 Task: Create a rule when a checklist is made incomplete in a card by anyone.
Action: Mouse moved to (1088, 85)
Screenshot: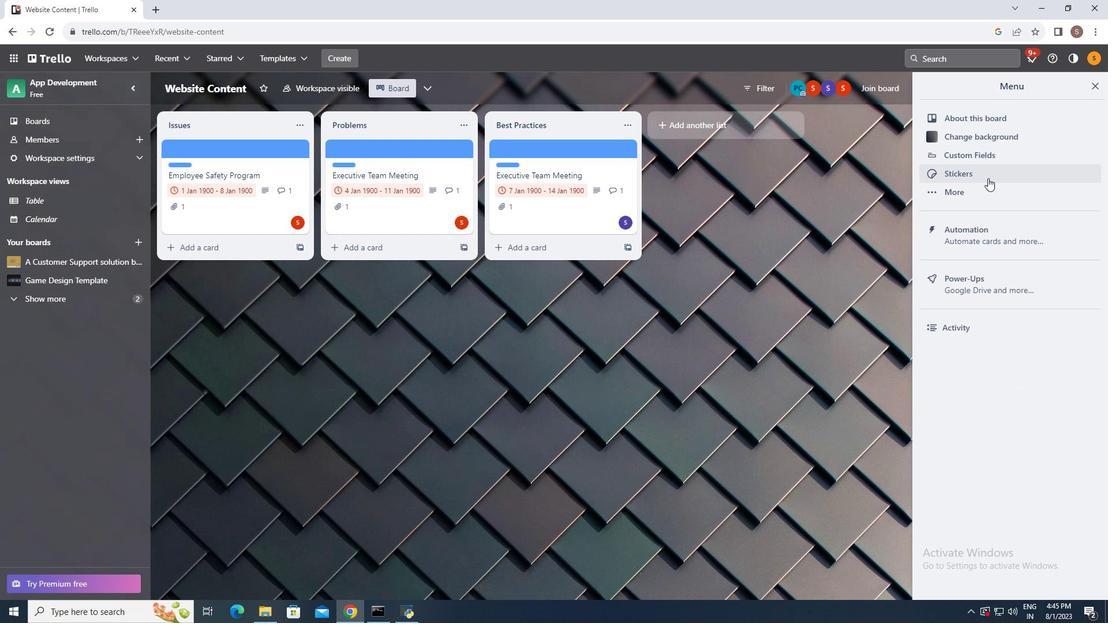 
Action: Mouse pressed left at (1088, 85)
Screenshot: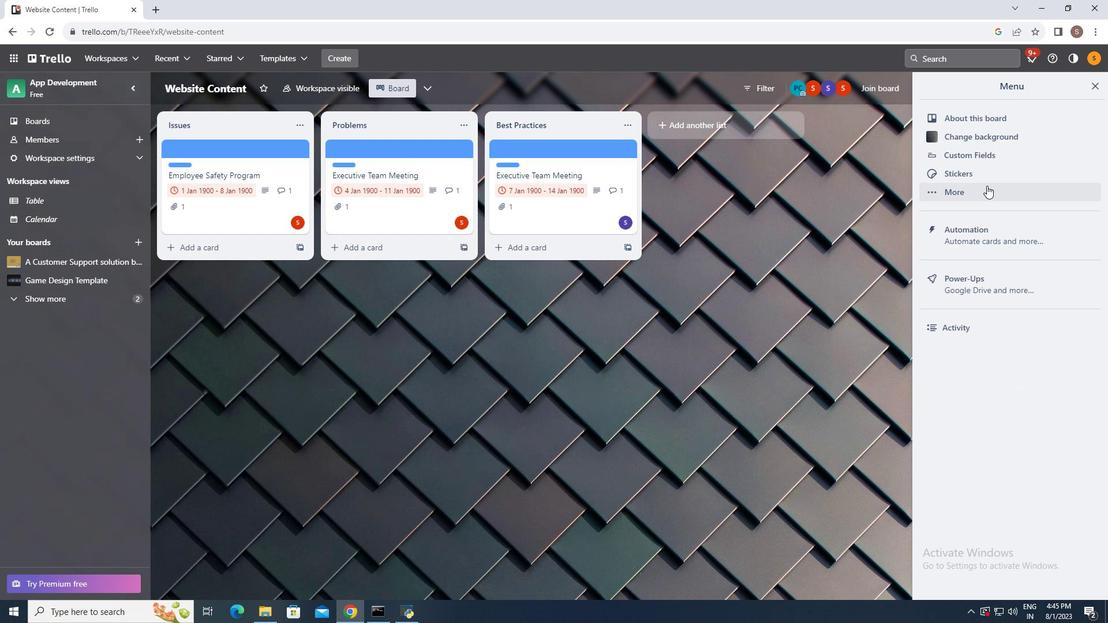 
Action: Mouse moved to (987, 222)
Screenshot: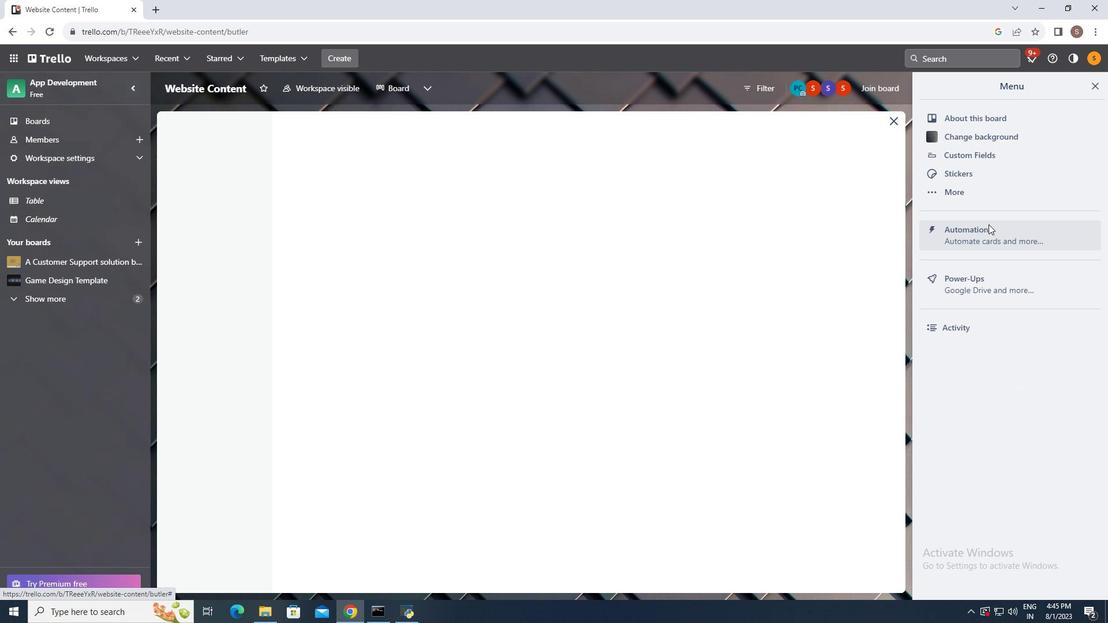 
Action: Mouse pressed left at (987, 222)
Screenshot: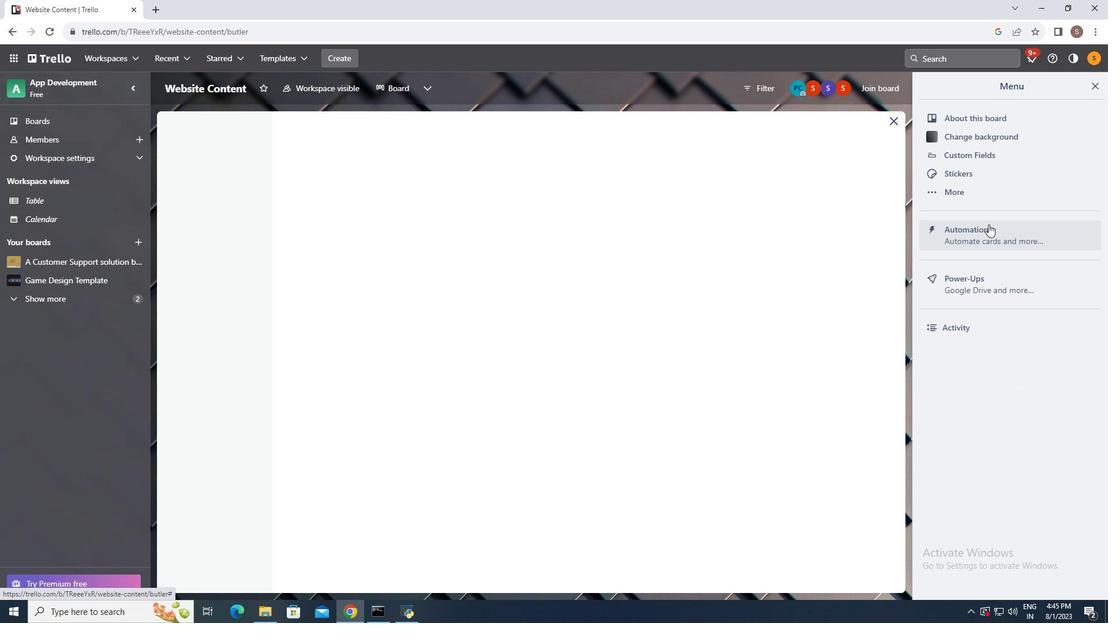 
Action: Mouse moved to (209, 185)
Screenshot: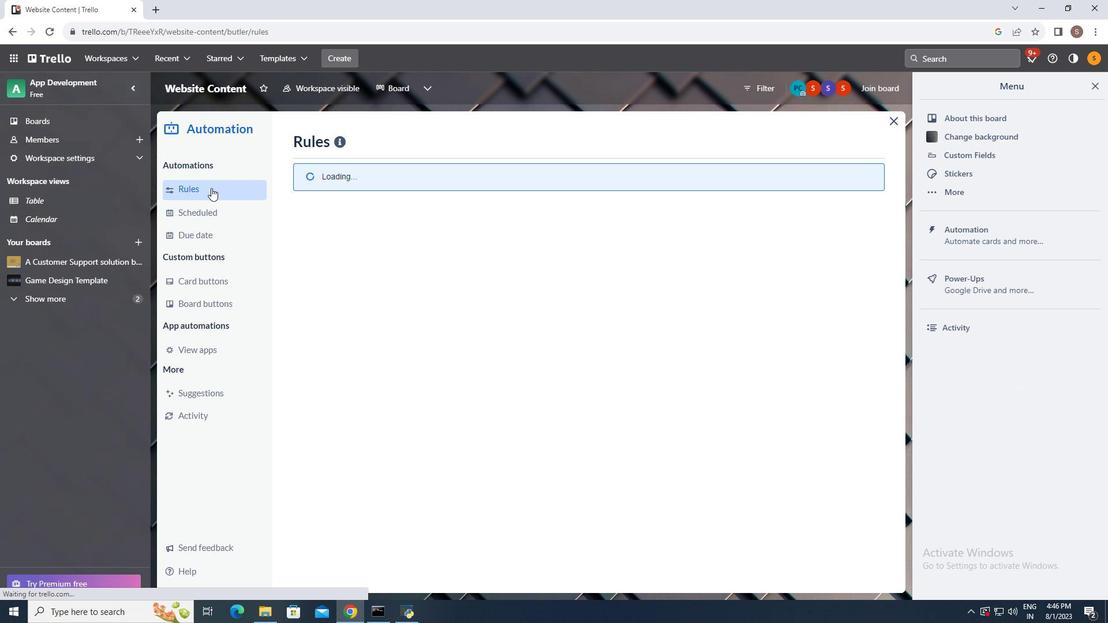 
Action: Mouse pressed left at (209, 185)
Screenshot: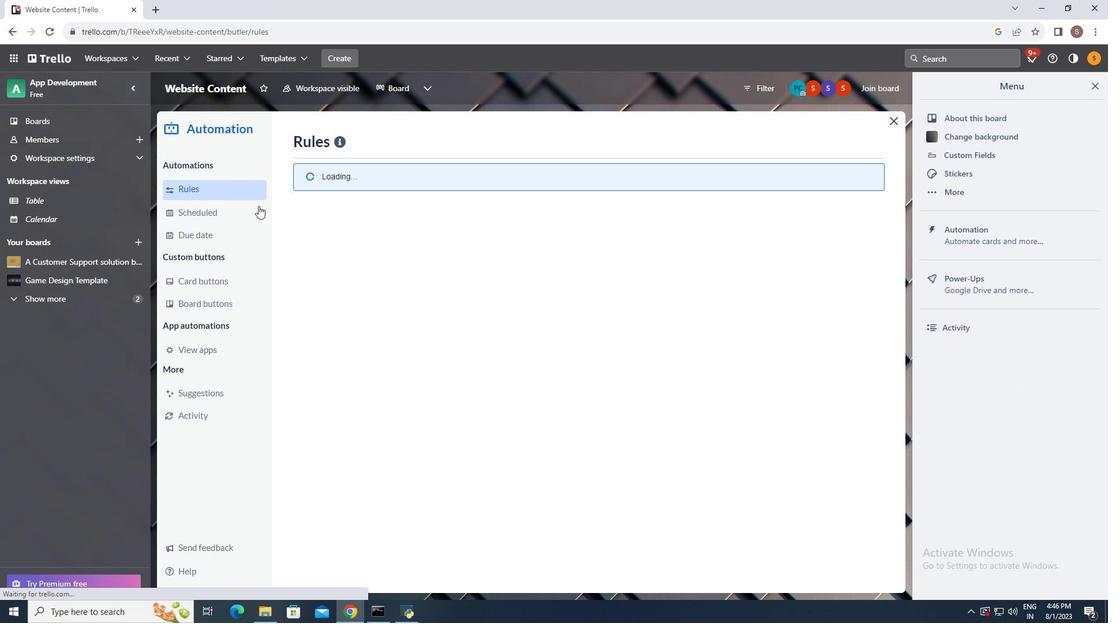 
Action: Mouse moved to (778, 142)
Screenshot: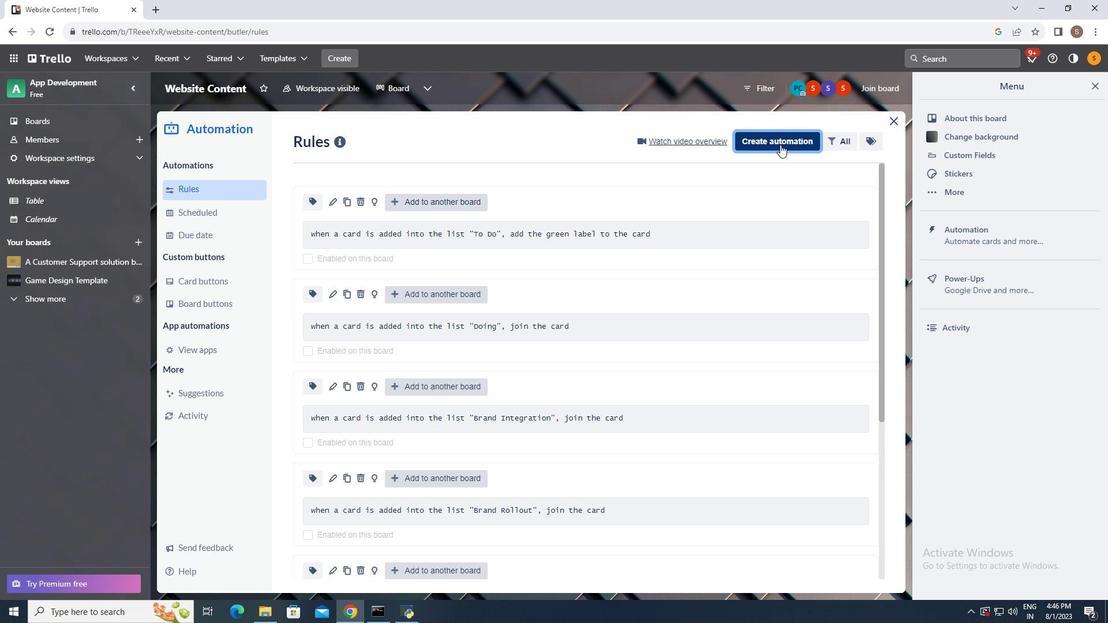 
Action: Mouse pressed left at (778, 142)
Screenshot: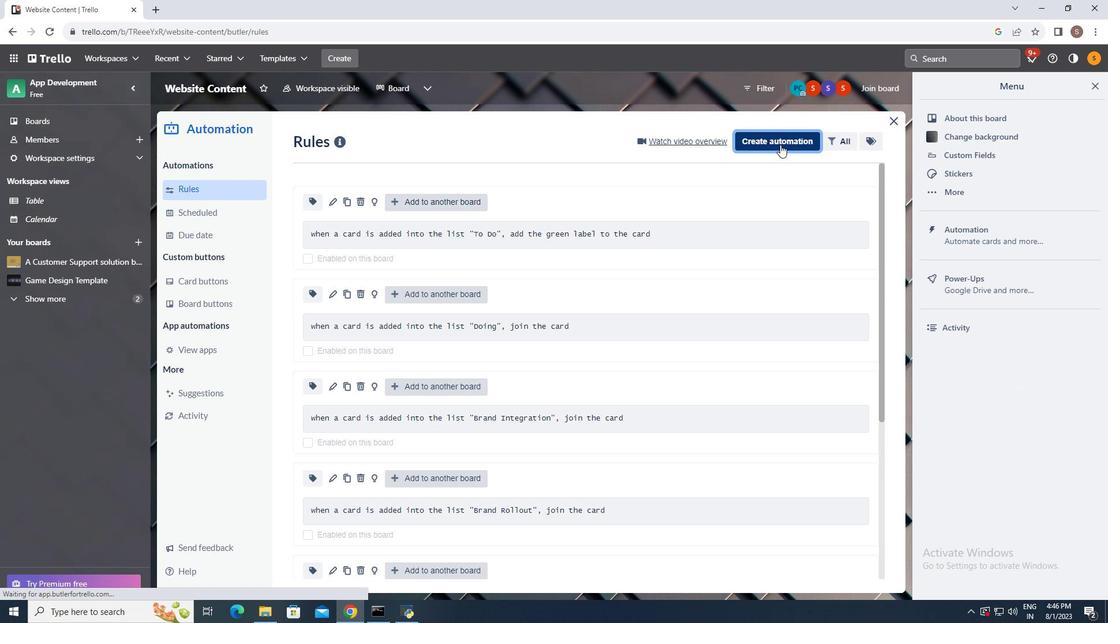 
Action: Mouse moved to (510, 247)
Screenshot: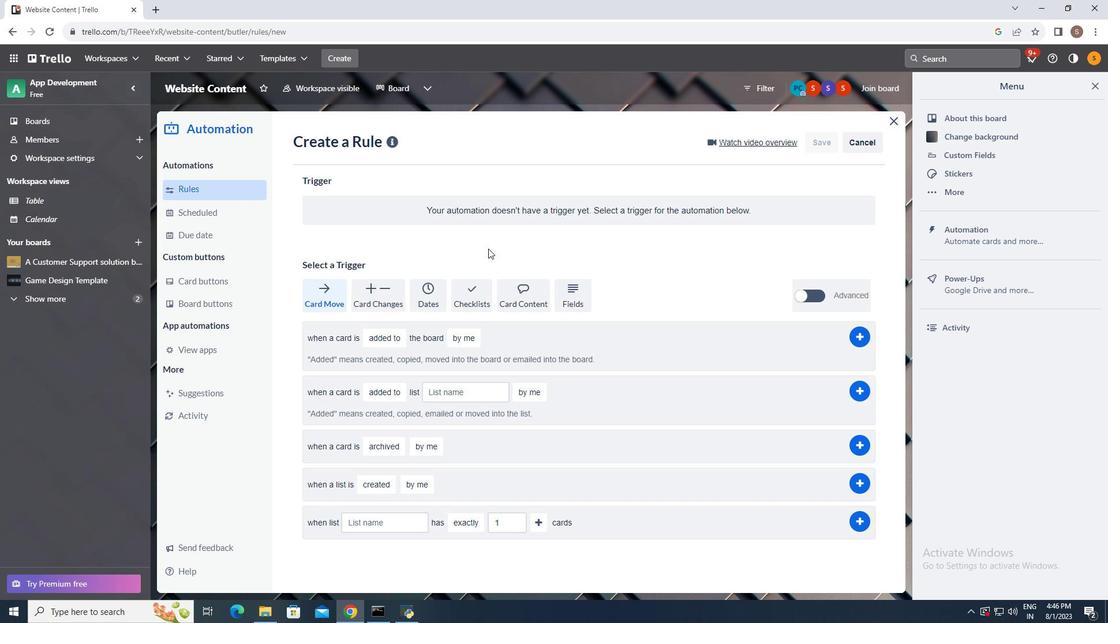 
Action: Mouse pressed left at (510, 247)
Screenshot: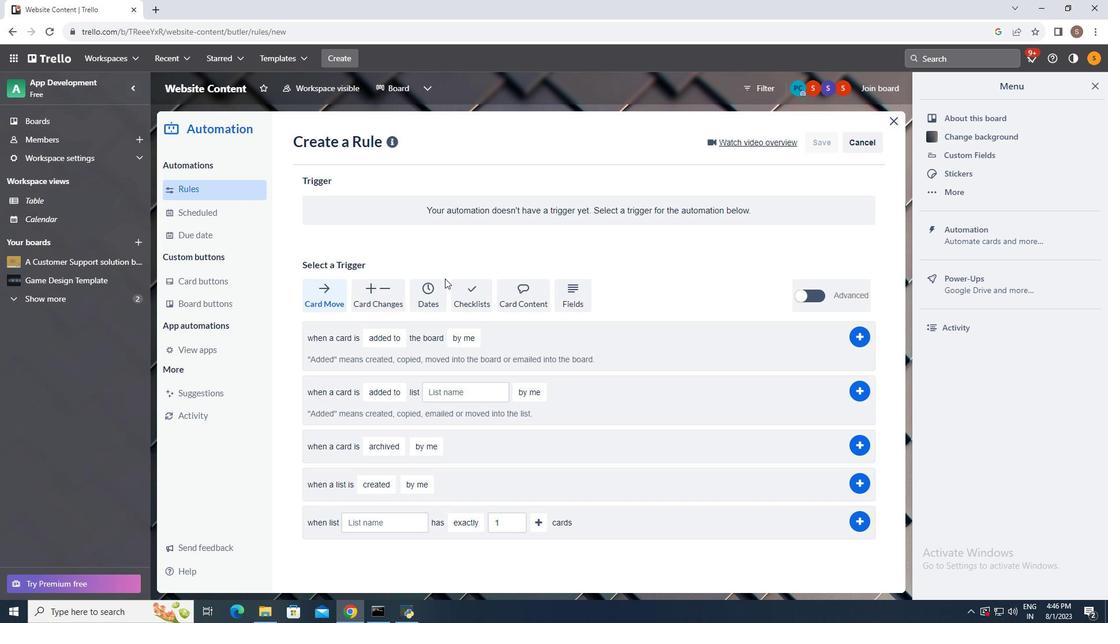 
Action: Mouse moved to (459, 285)
Screenshot: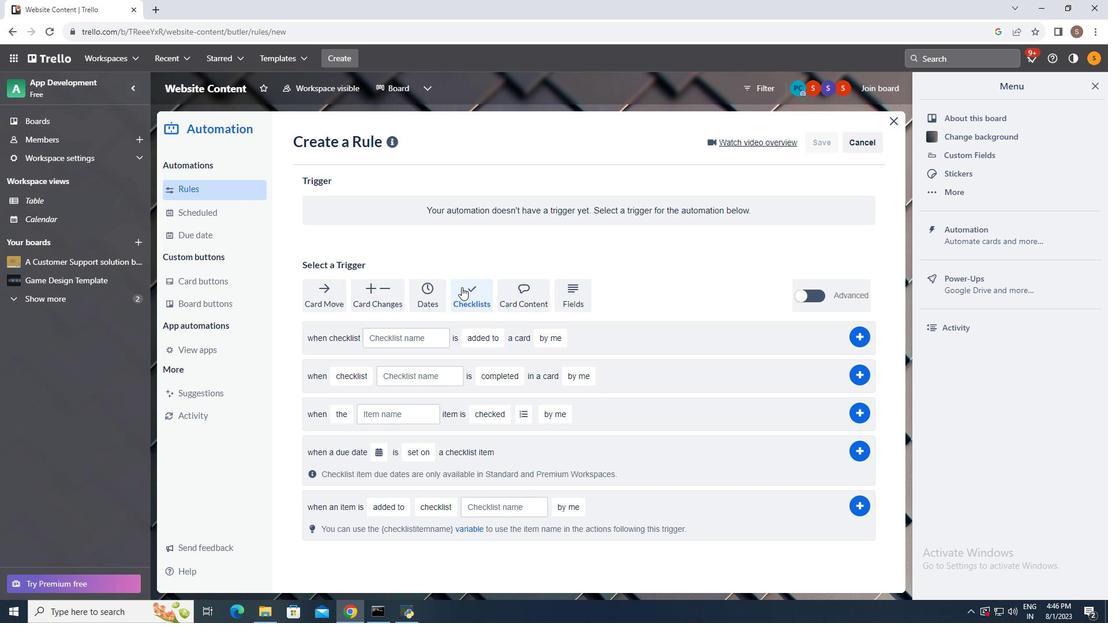
Action: Mouse pressed left at (459, 285)
Screenshot: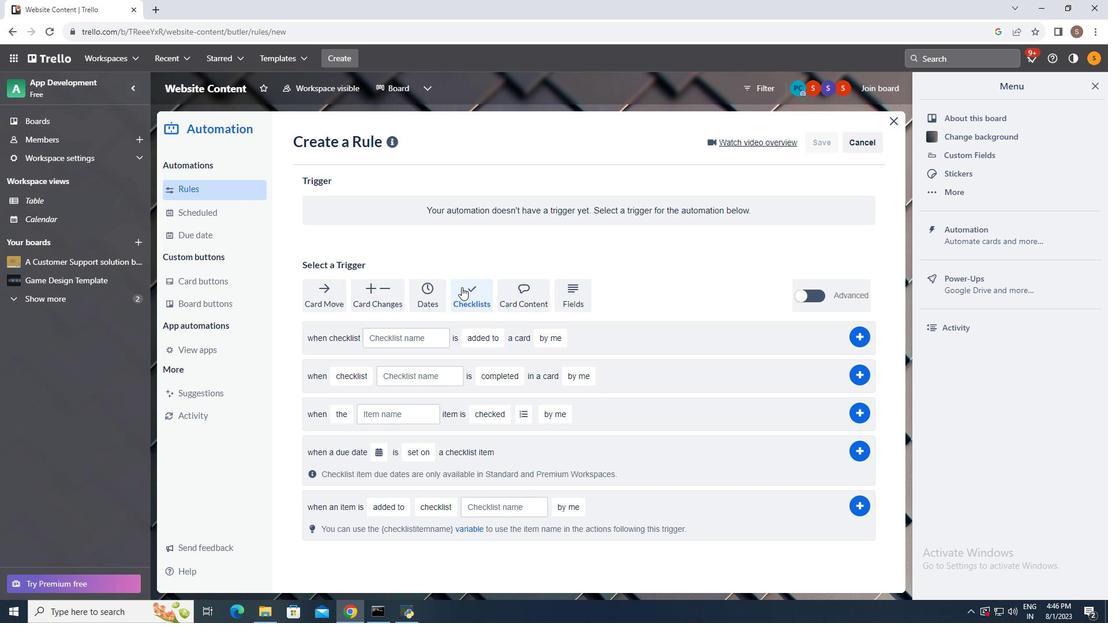 
Action: Mouse moved to (343, 366)
Screenshot: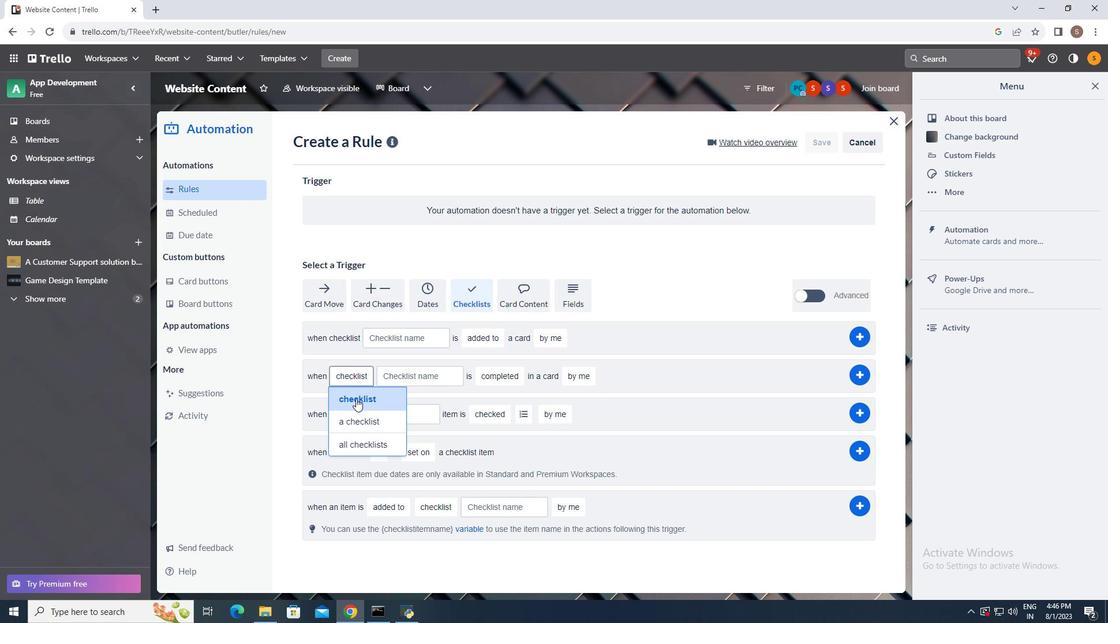
Action: Mouse pressed left at (343, 366)
Screenshot: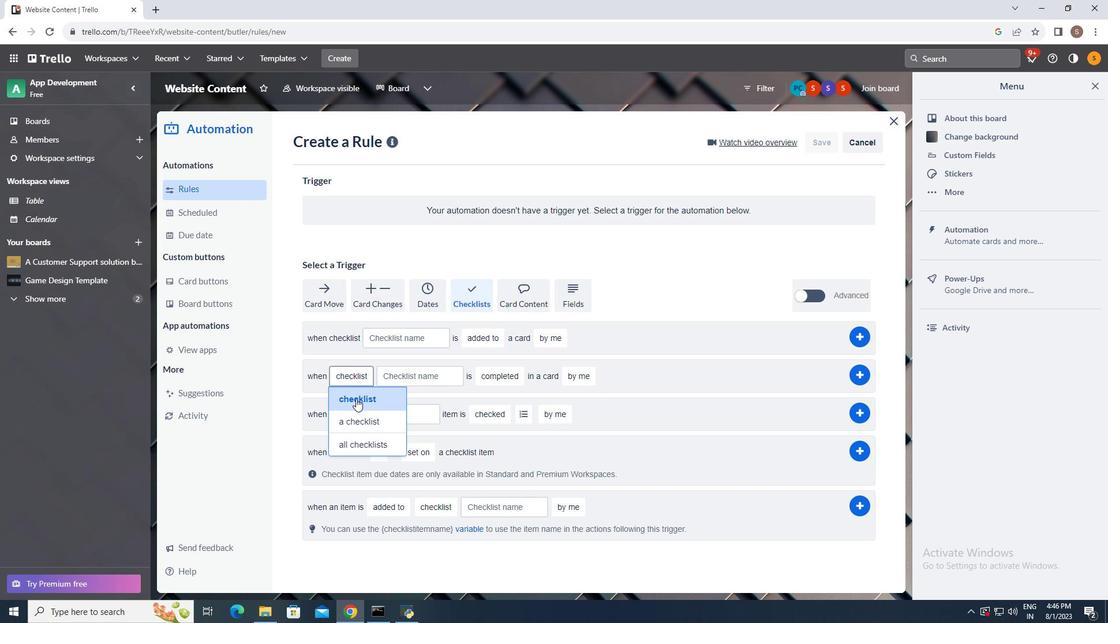 
Action: Mouse moved to (354, 397)
Screenshot: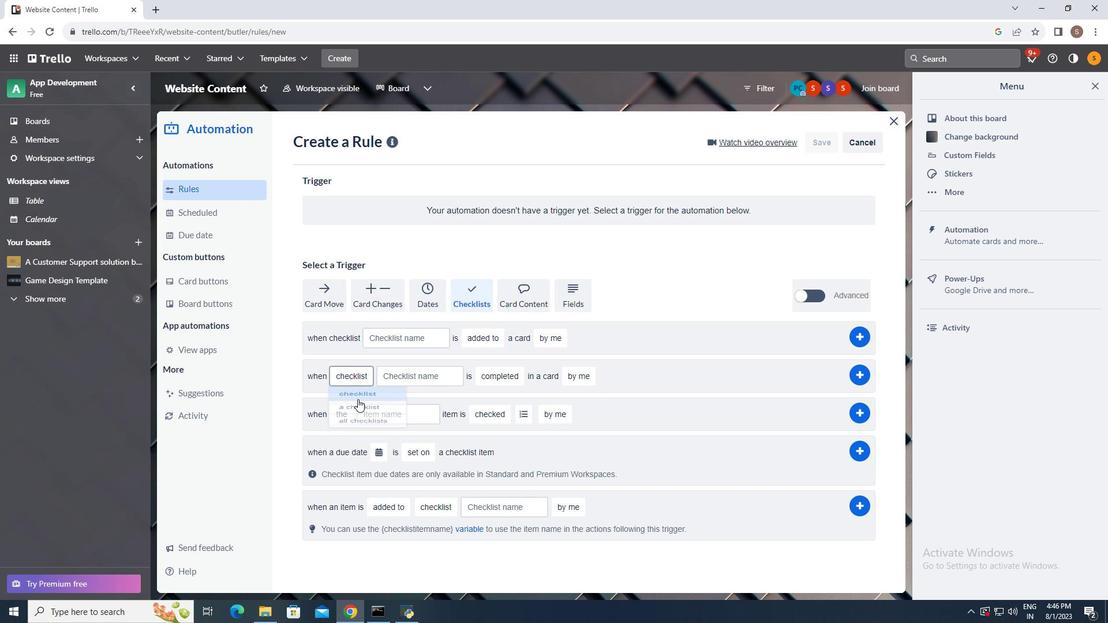 
Action: Mouse pressed left at (354, 397)
Screenshot: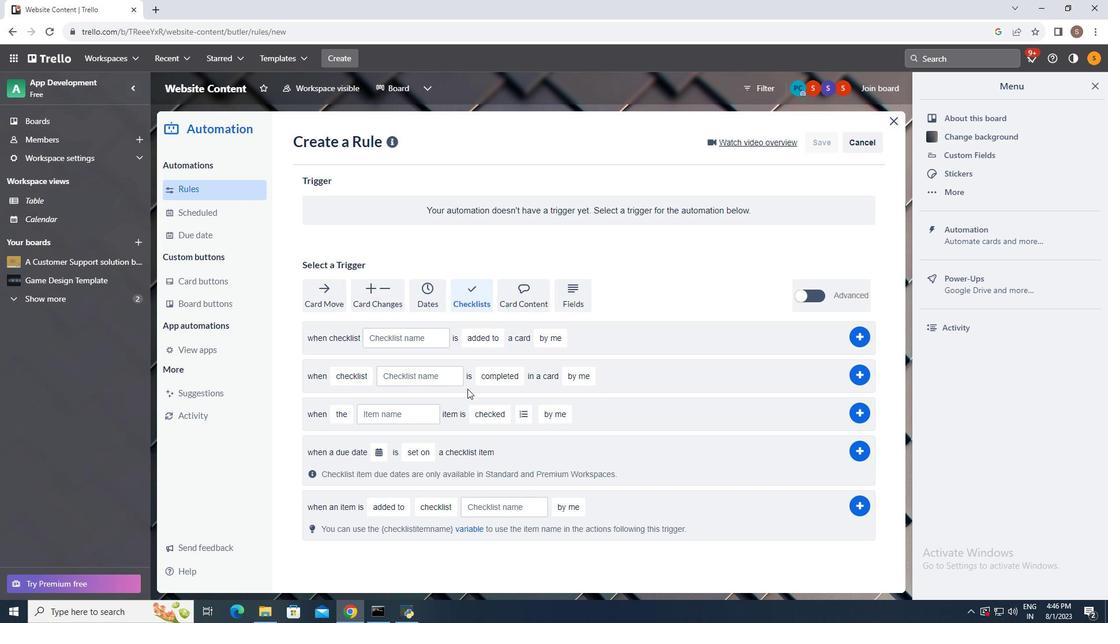 
Action: Mouse moved to (490, 375)
Screenshot: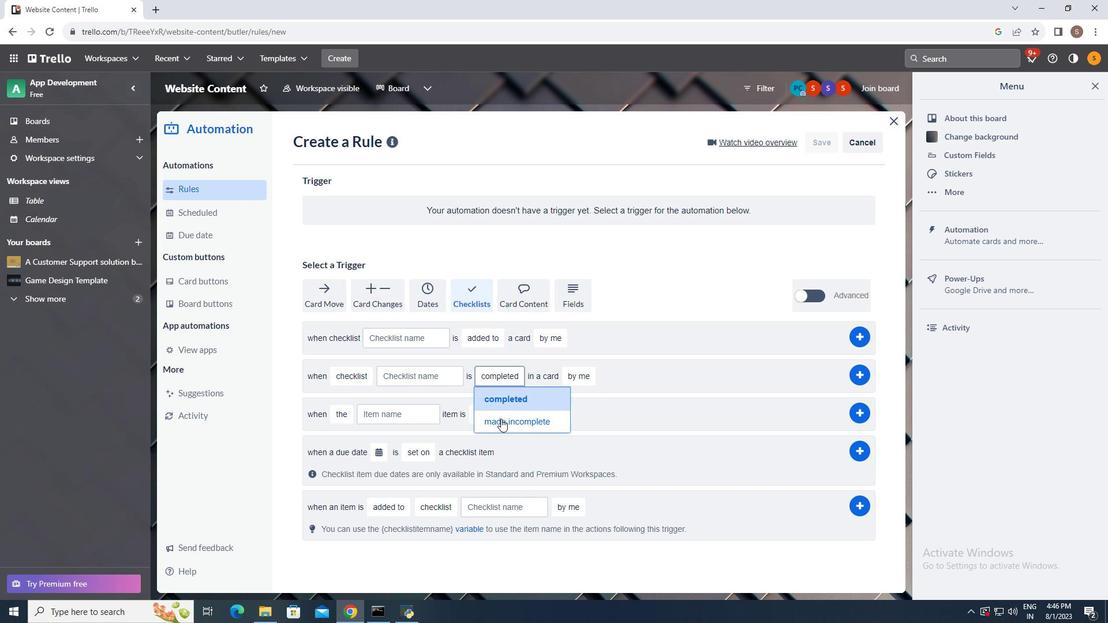 
Action: Mouse pressed left at (490, 375)
Screenshot: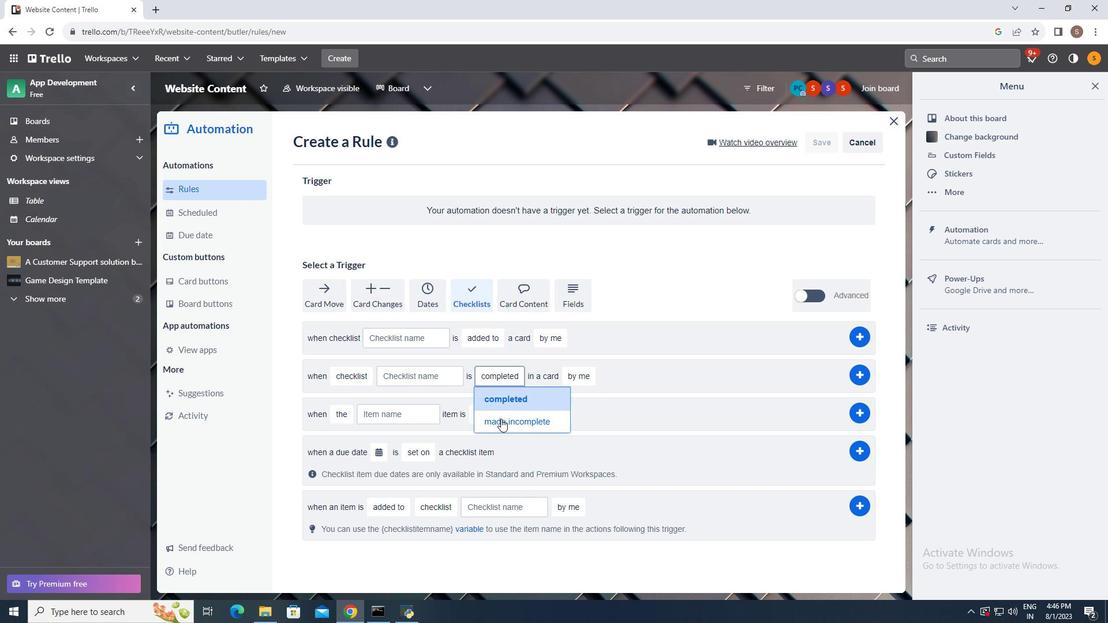 
Action: Mouse moved to (499, 416)
Screenshot: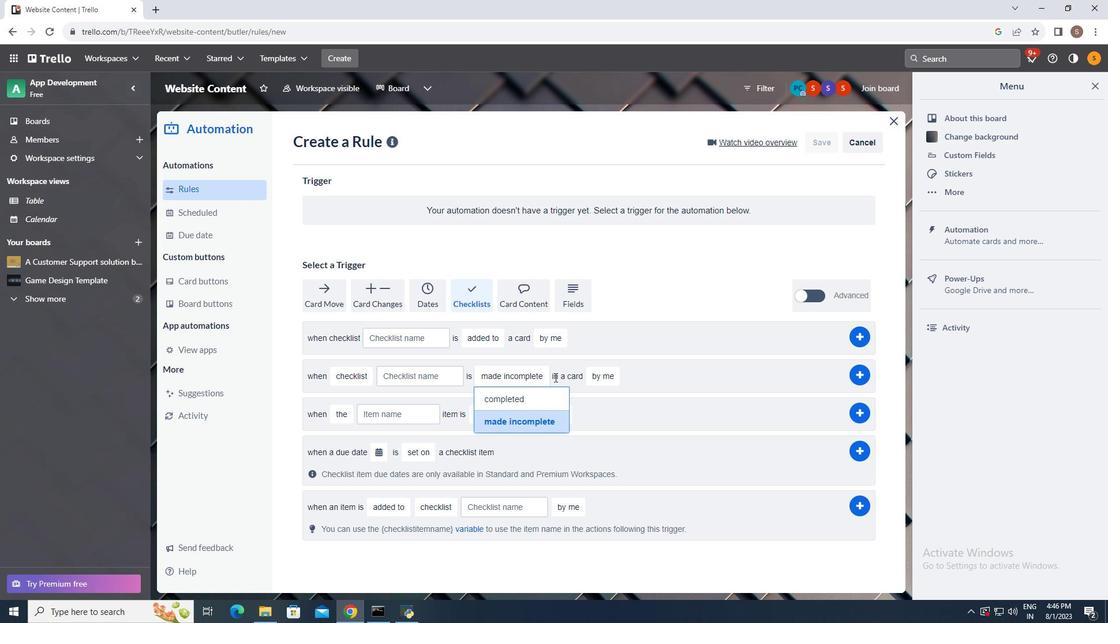 
Action: Mouse pressed left at (499, 416)
Screenshot: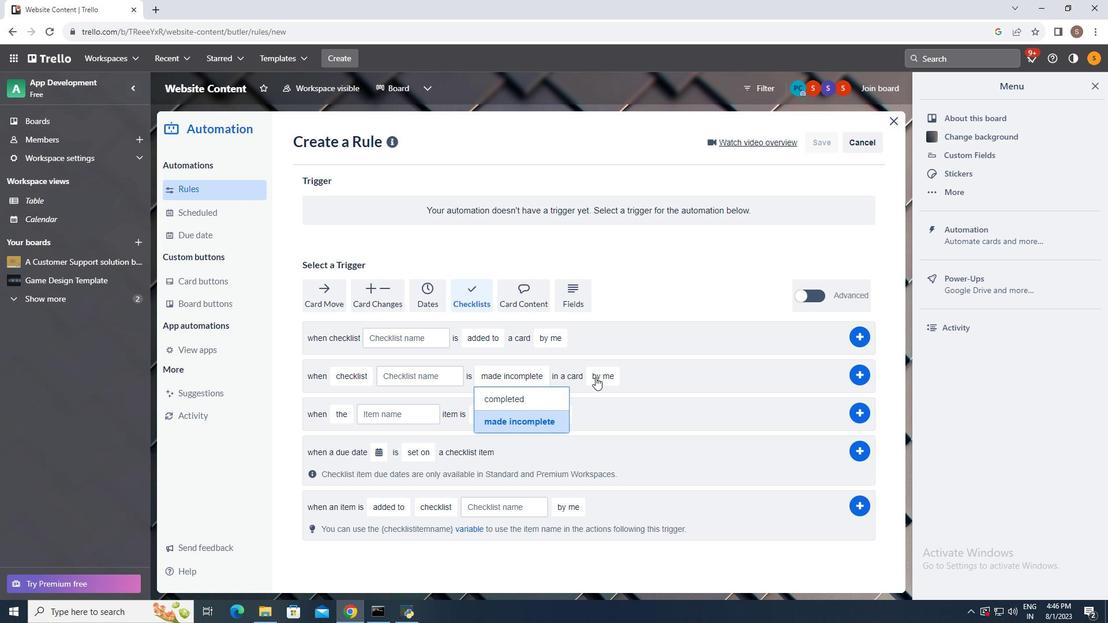 
Action: Mouse moved to (597, 373)
Screenshot: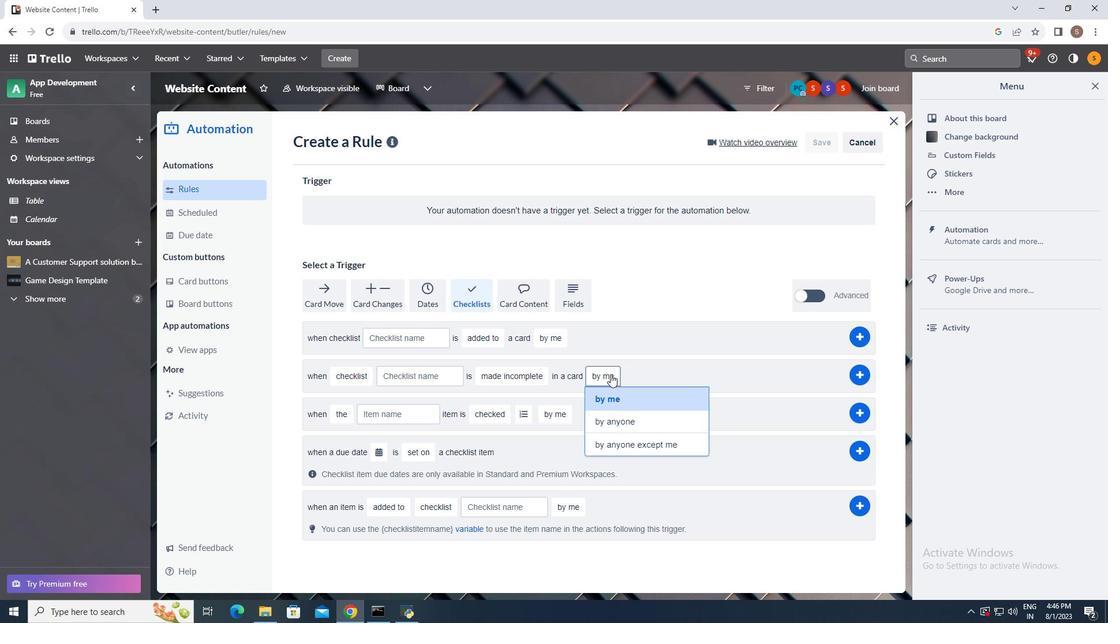 
Action: Mouse pressed left at (597, 373)
Screenshot: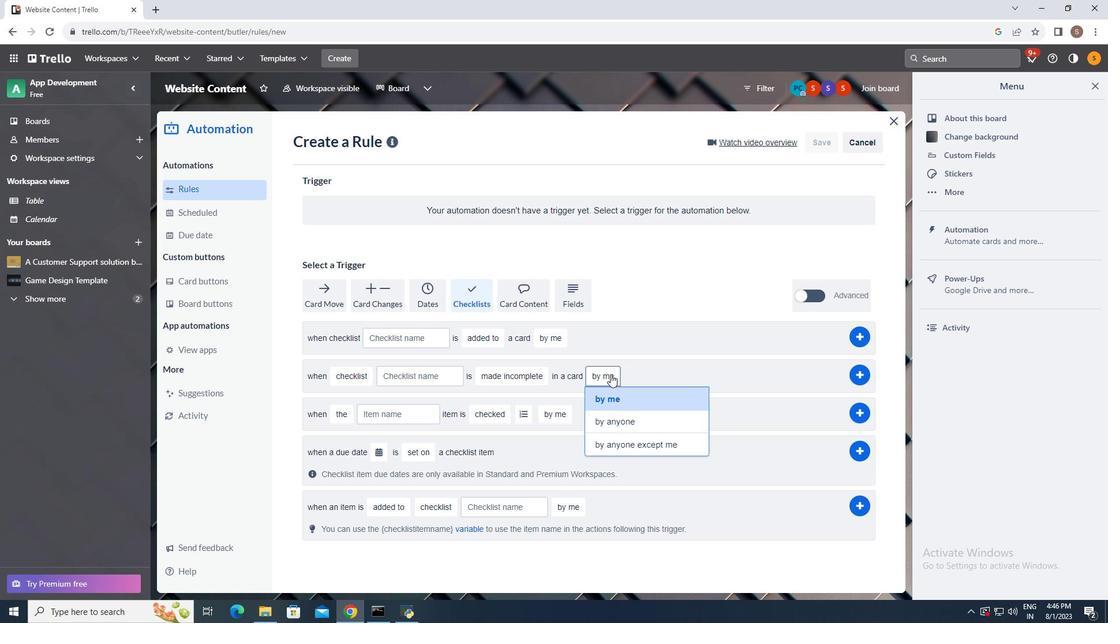 
Action: Mouse moved to (616, 418)
Screenshot: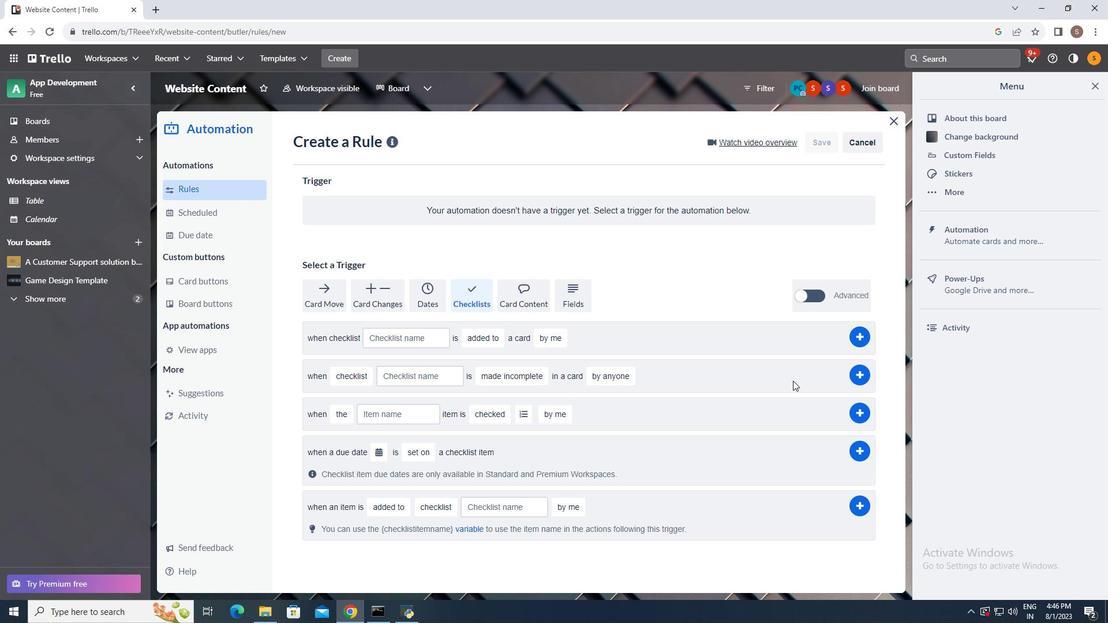 
Action: Mouse pressed left at (616, 418)
Screenshot: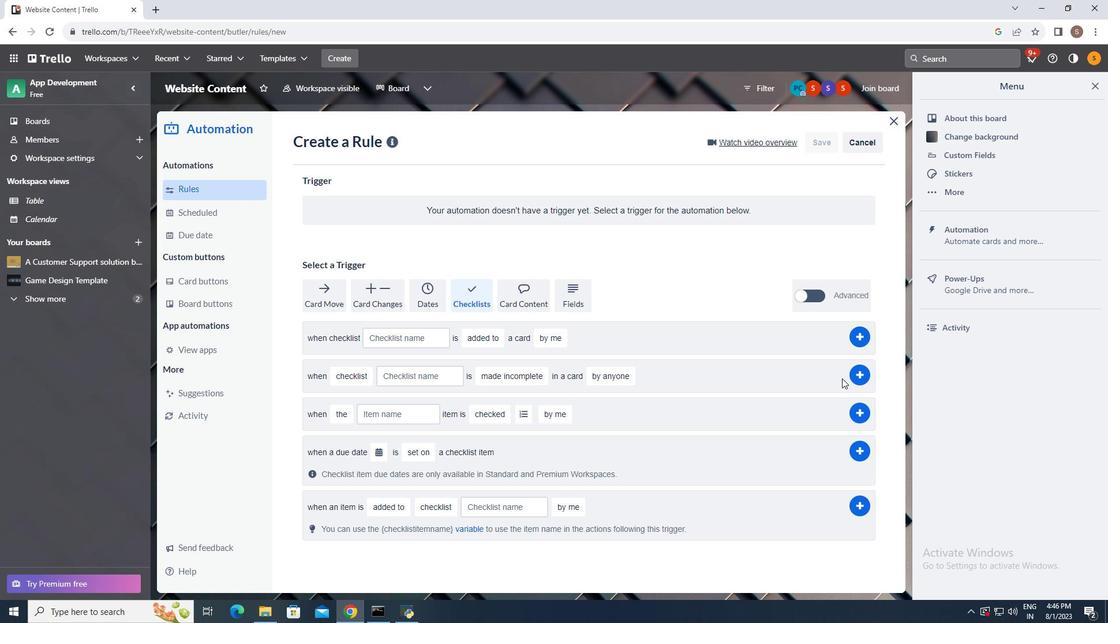 
Action: Mouse moved to (858, 370)
Screenshot: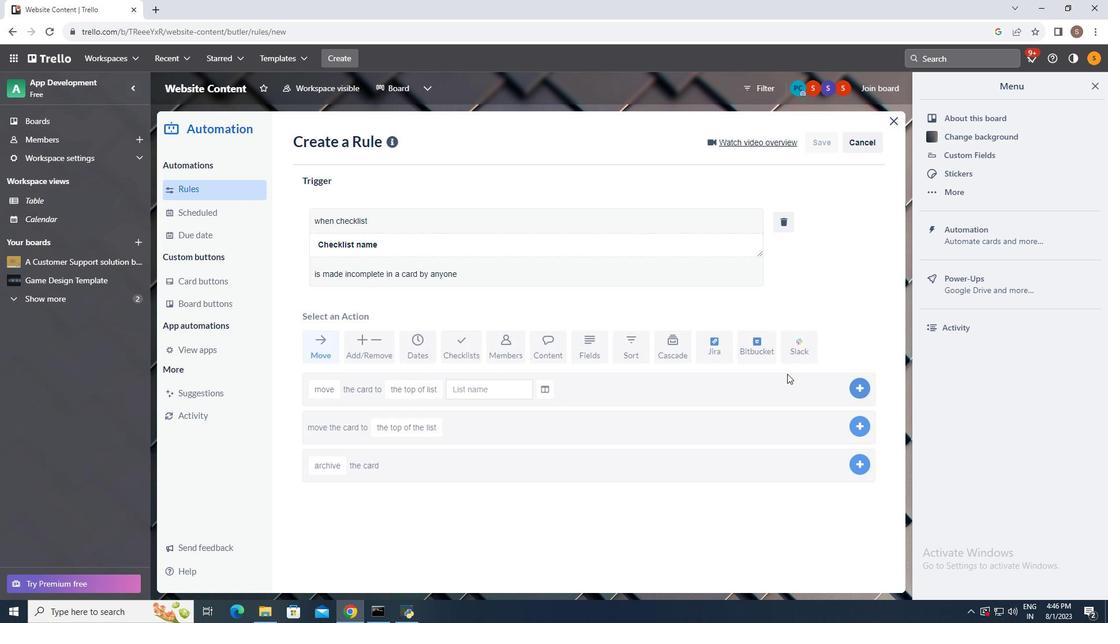 
Action: Mouse pressed left at (858, 370)
Screenshot: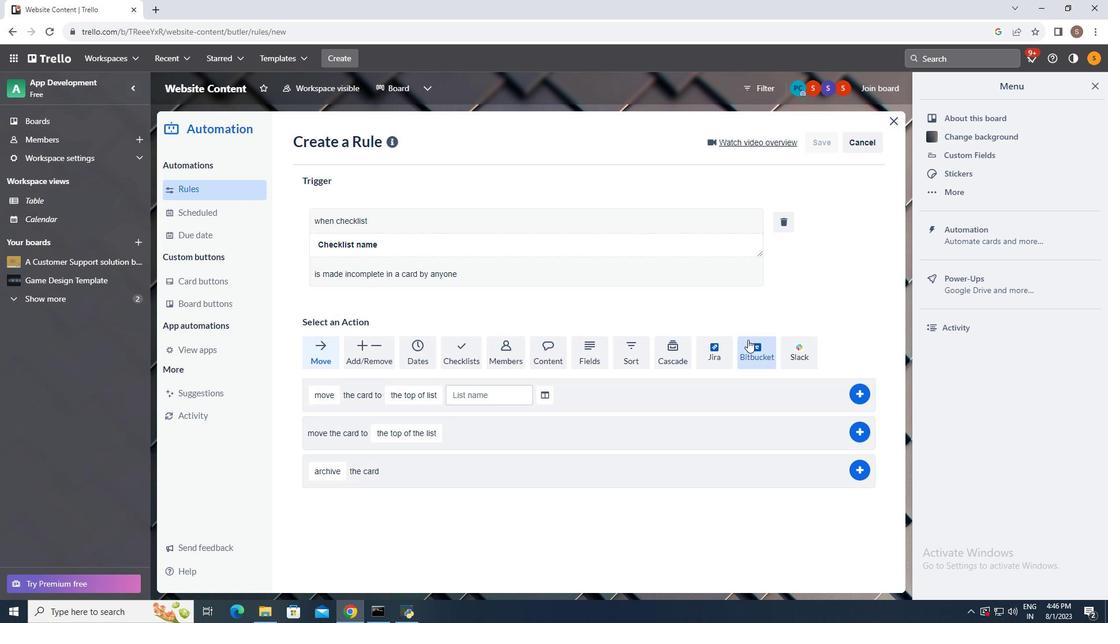 
Action: Mouse moved to (705, 299)
Screenshot: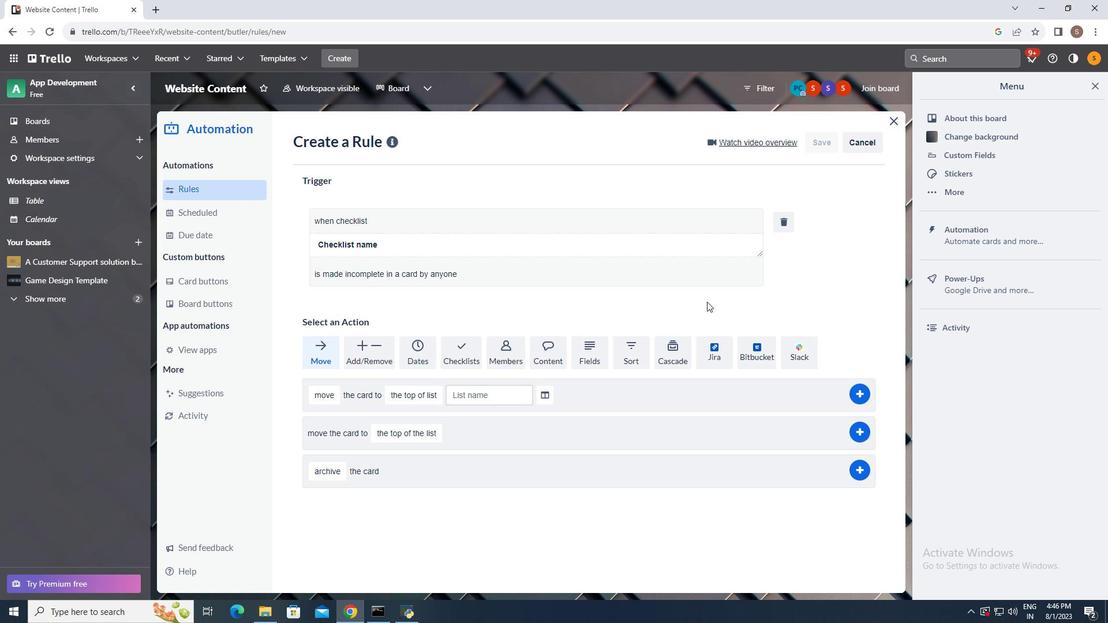 
